 Task: Search for tasks in the 'Yellow category' and verify related sent emails.
Action: Mouse moved to (9, 125)
Screenshot: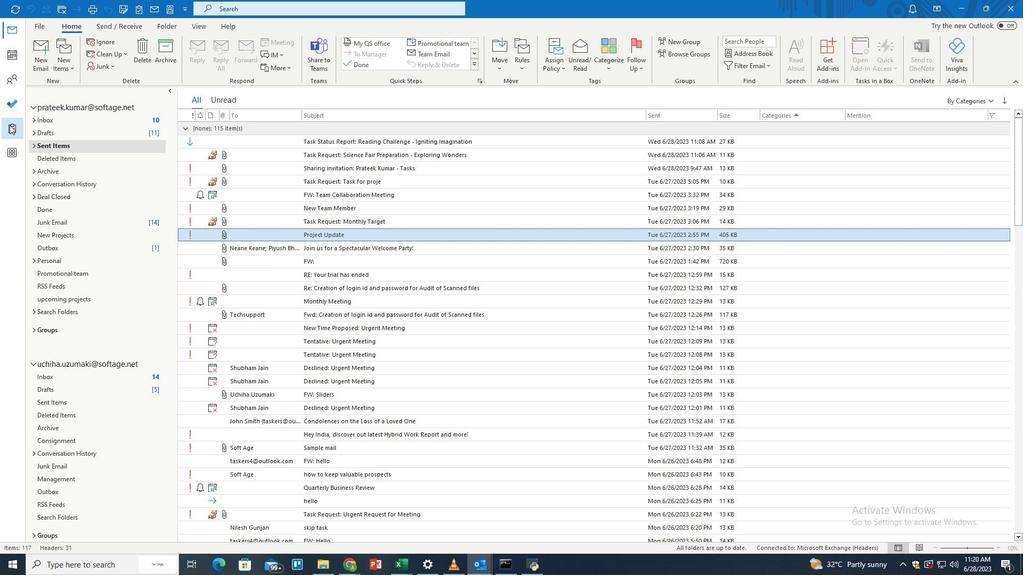 
Action: Mouse pressed left at (9, 125)
Screenshot: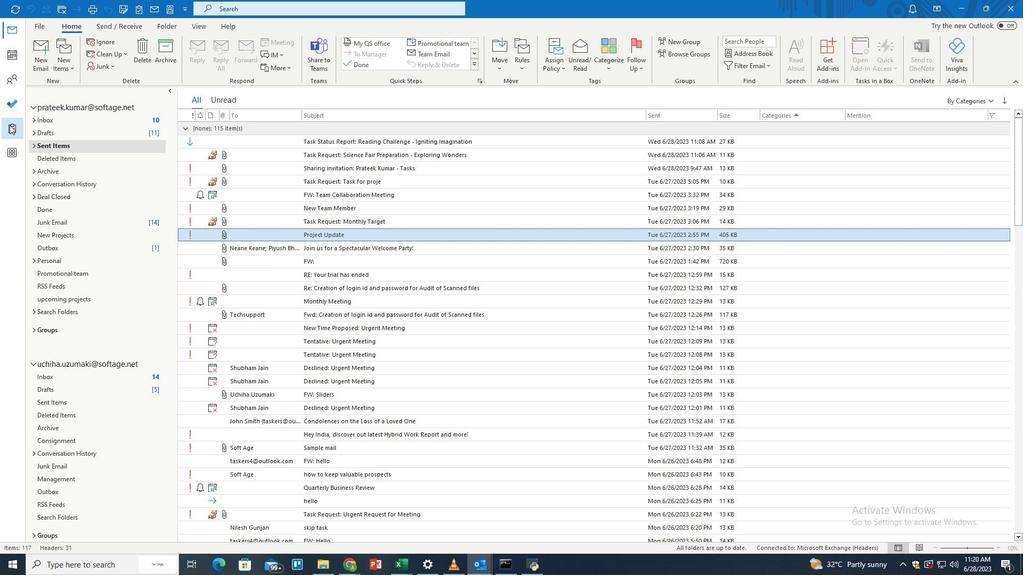 
Action: Mouse moved to (304, 10)
Screenshot: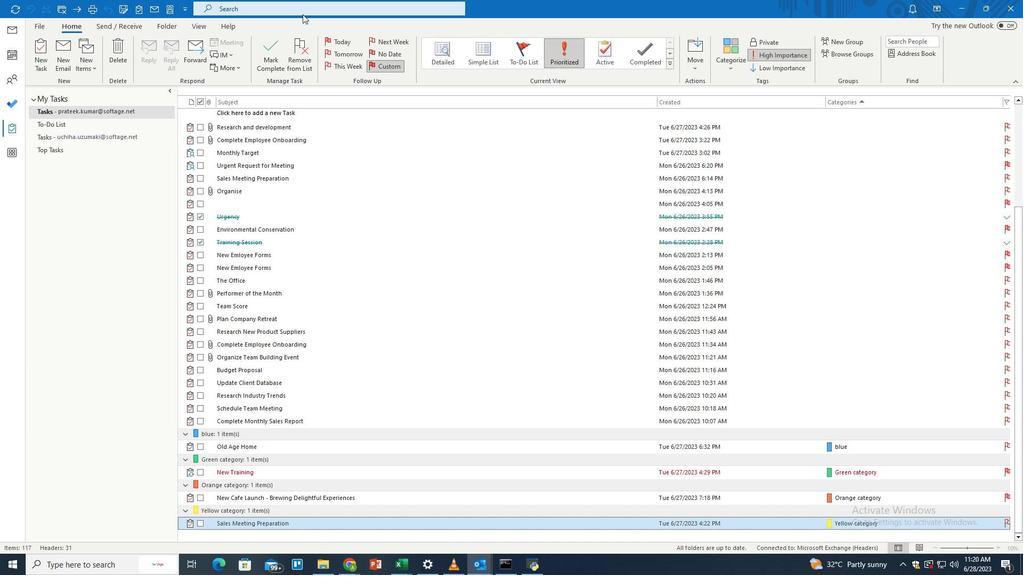 
Action: Mouse pressed left at (304, 10)
Screenshot: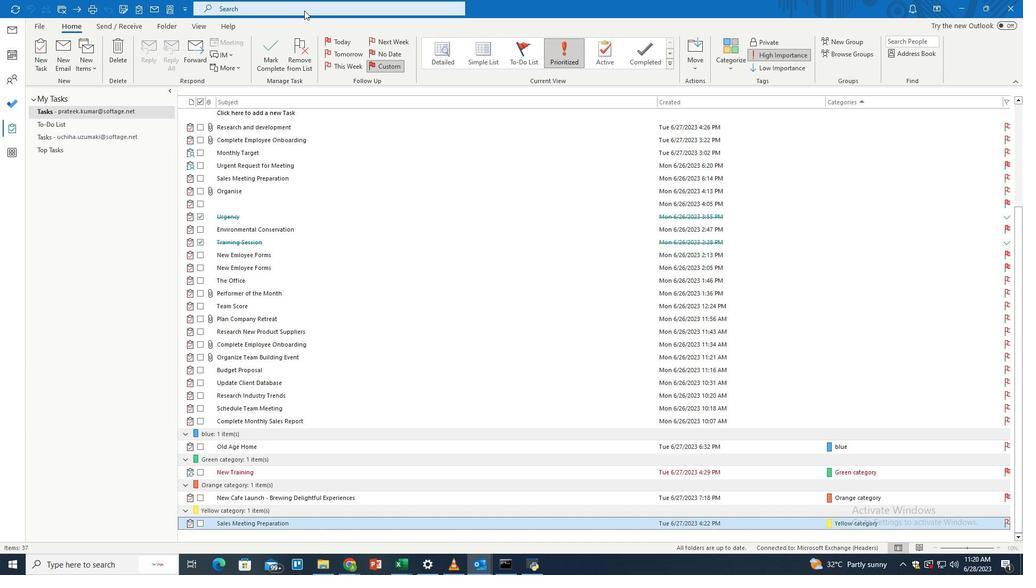 
Action: Mouse moved to (495, 8)
Screenshot: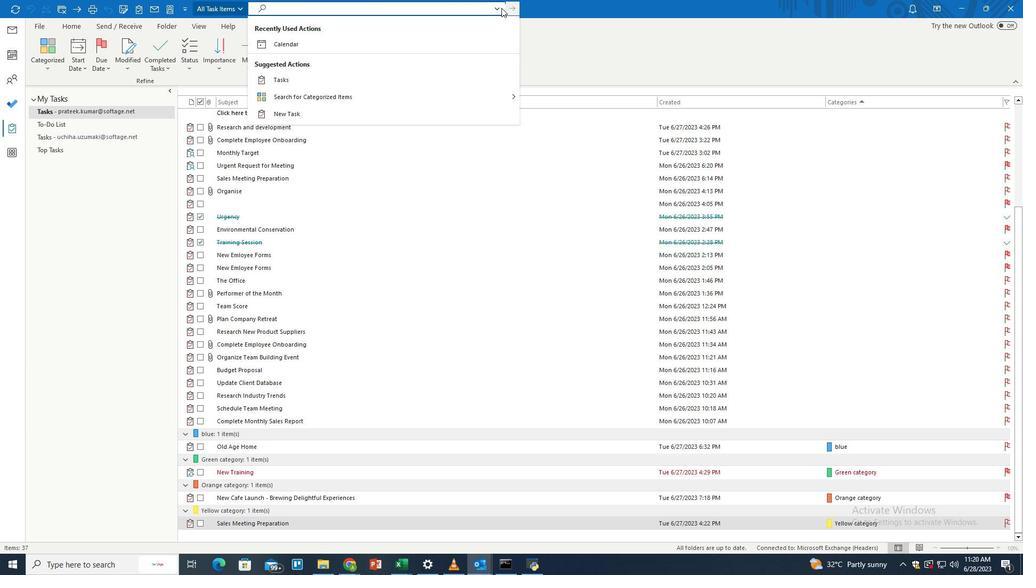 
Action: Mouse pressed left at (495, 8)
Screenshot: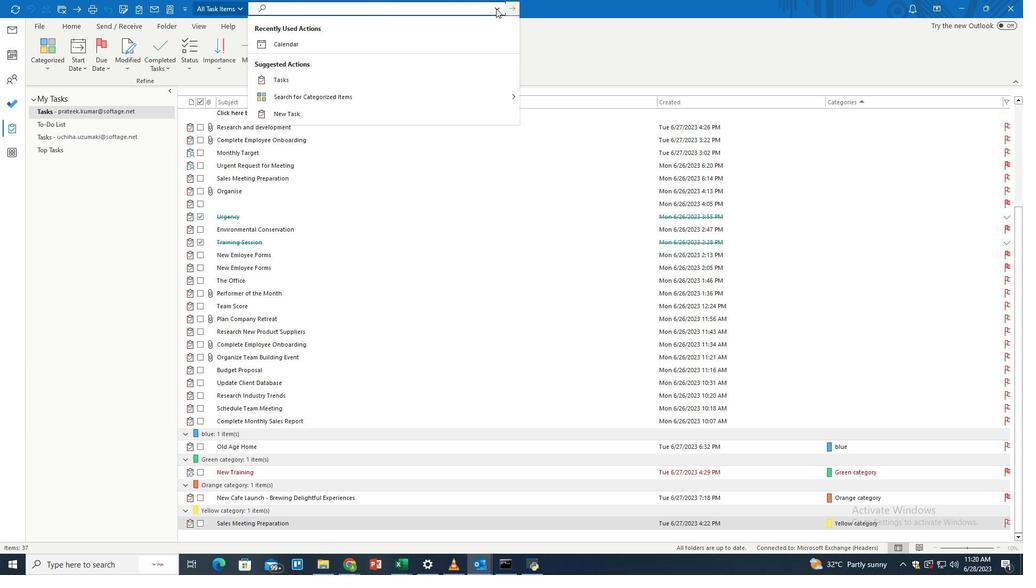 
Action: Mouse moved to (480, 42)
Screenshot: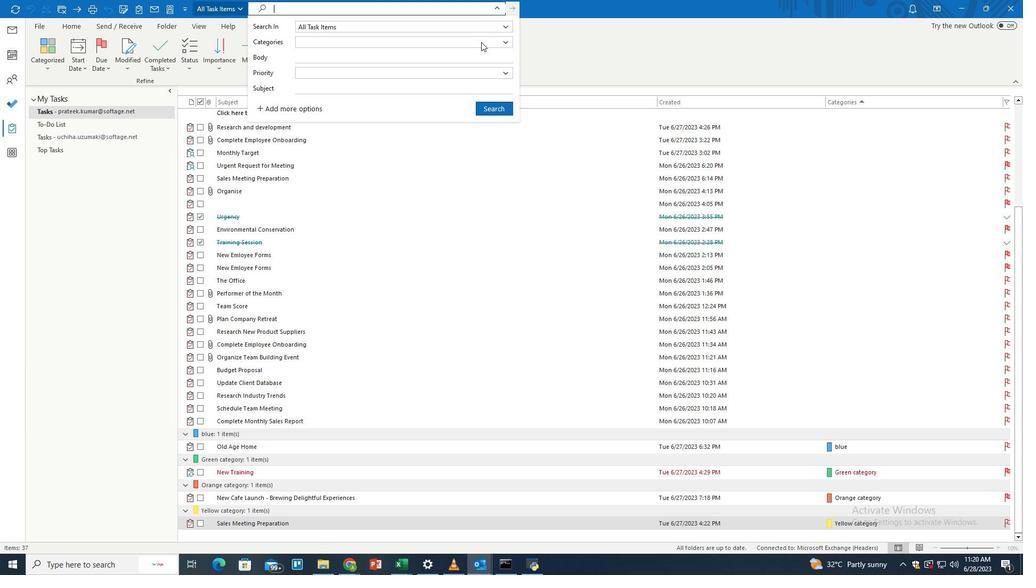 
Action: Mouse pressed left at (480, 42)
Screenshot: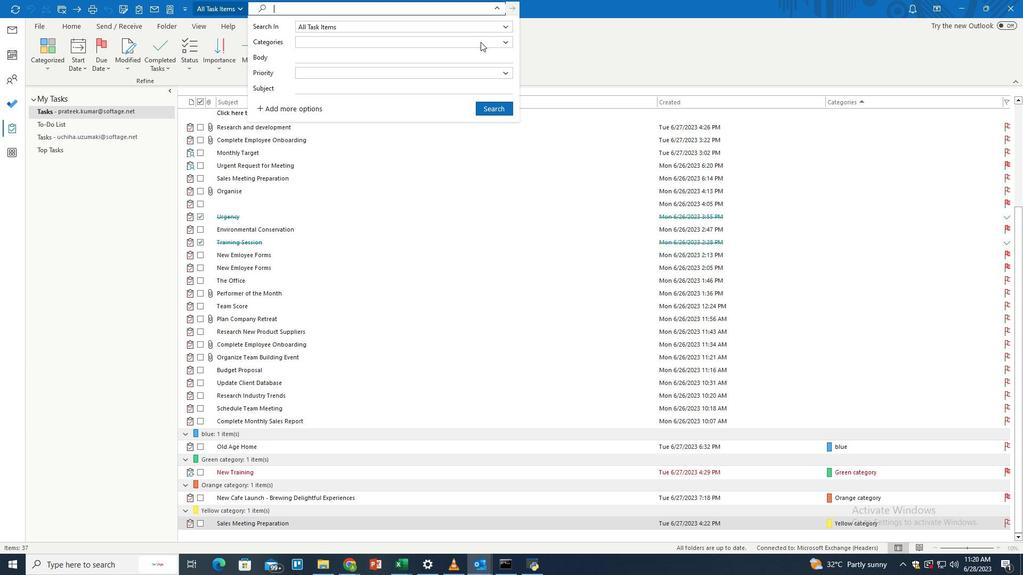 
Action: Mouse moved to (328, 172)
Screenshot: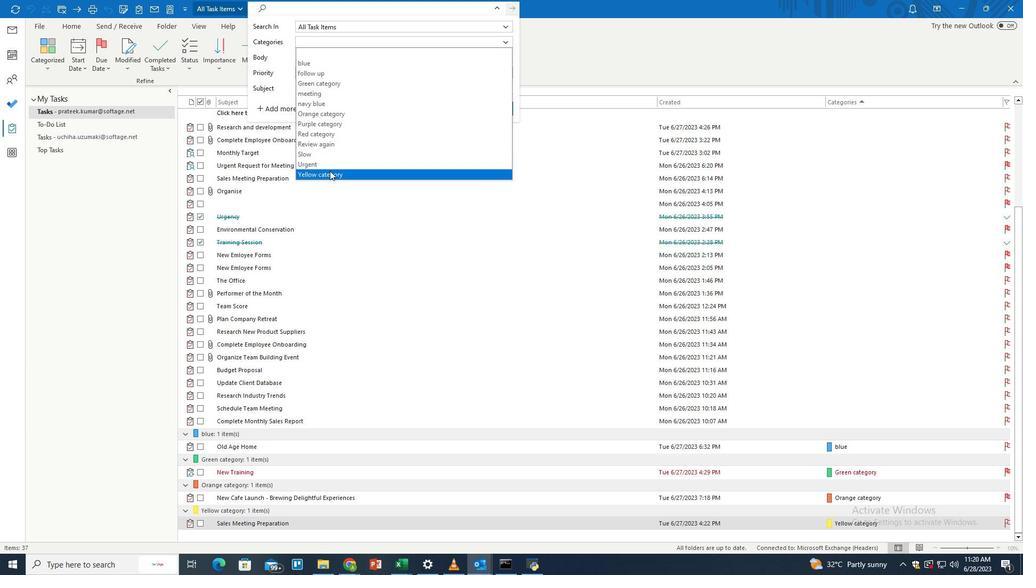 
Action: Mouse pressed left at (328, 172)
Screenshot: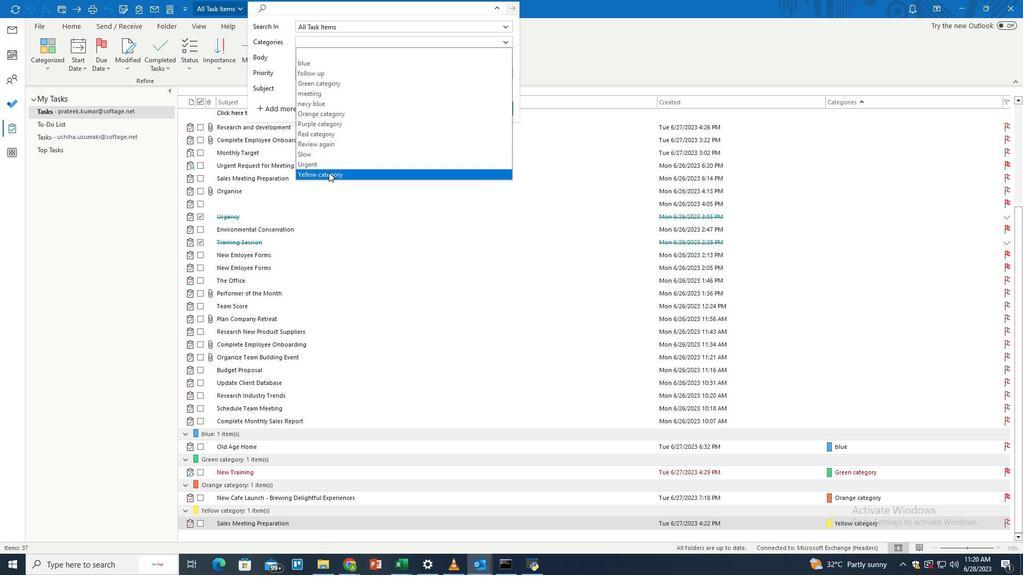 
Action: Mouse moved to (489, 108)
Screenshot: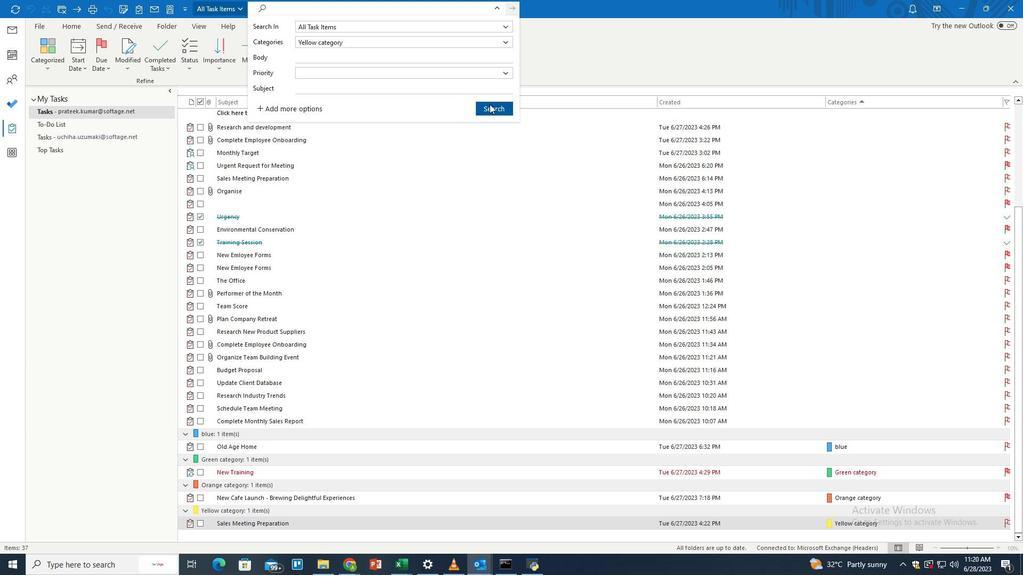 
Action: Mouse pressed left at (489, 108)
Screenshot: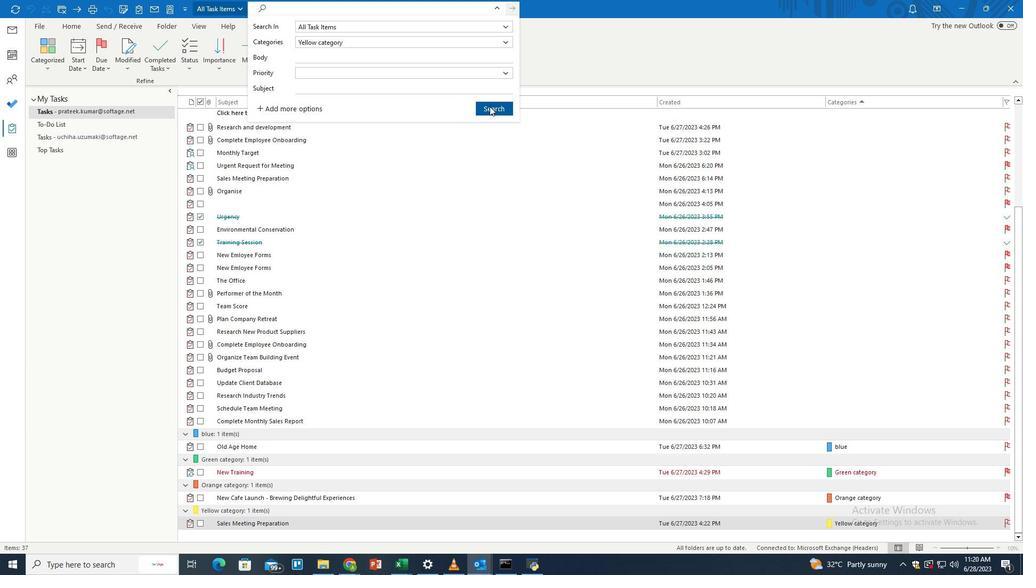 
Action: Mouse moved to (386, 250)
Screenshot: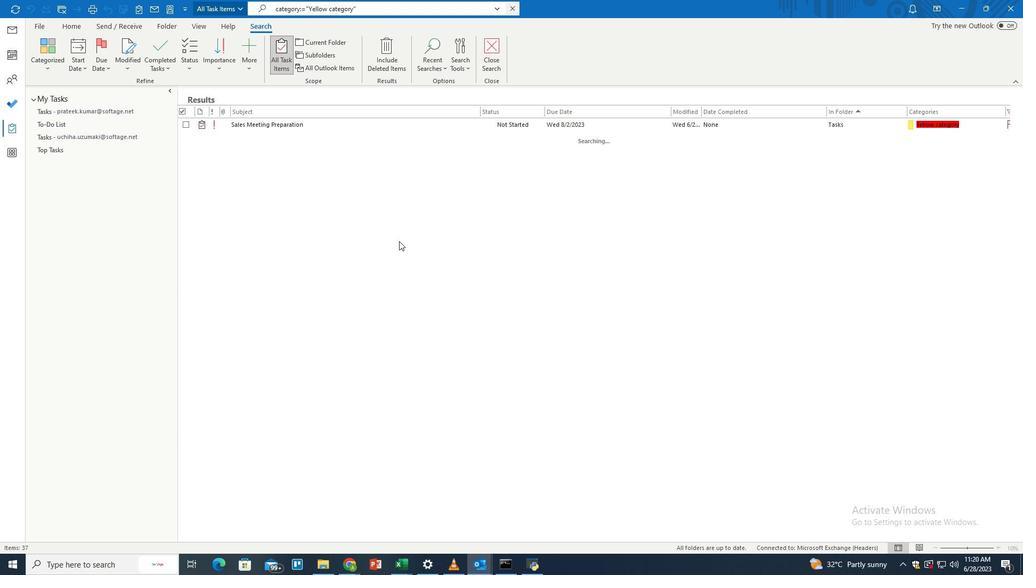 
